 Task: Toggle the general exclusion rule "Content scripts injected by extensions".
Action: Mouse moved to (1004, 32)
Screenshot: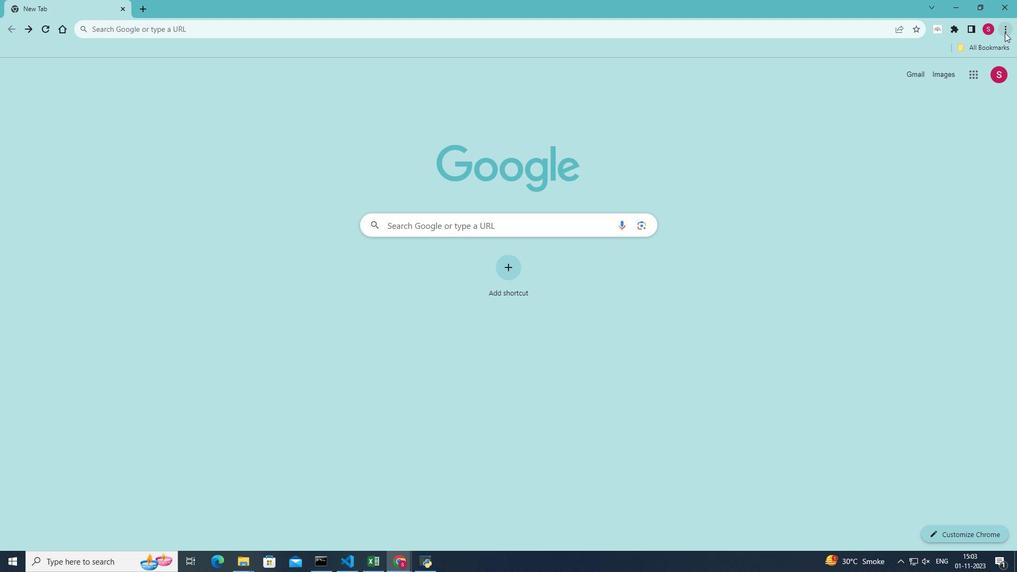 
Action: Mouse pressed left at (1004, 32)
Screenshot: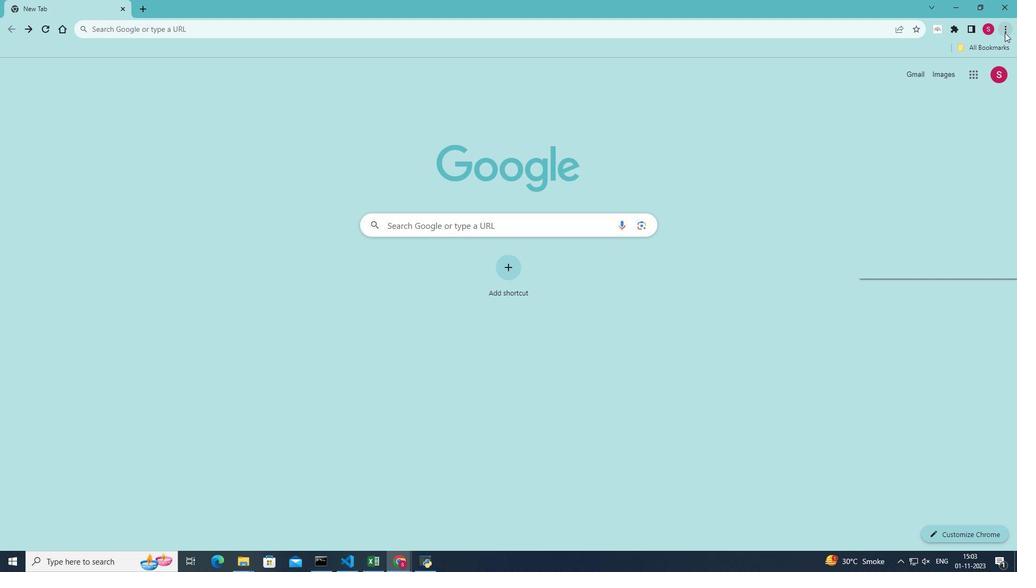 
Action: Mouse moved to (890, 192)
Screenshot: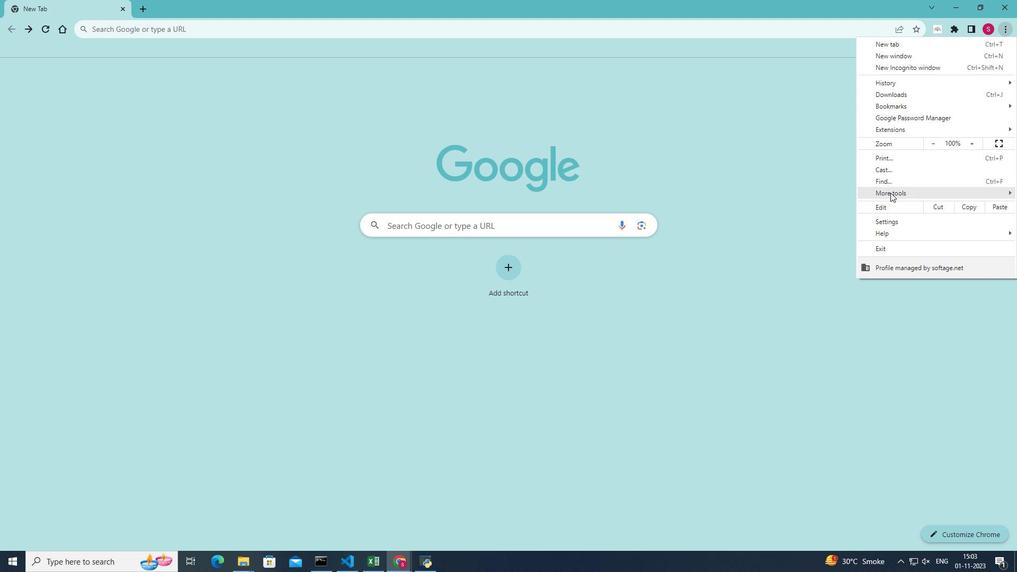
Action: Mouse pressed left at (890, 192)
Screenshot: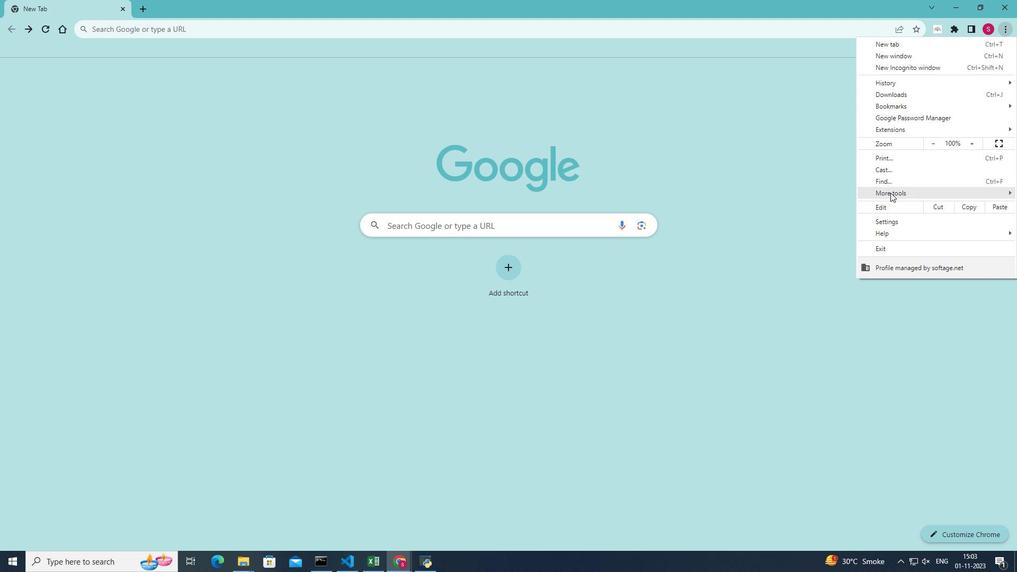 
Action: Mouse moved to (787, 272)
Screenshot: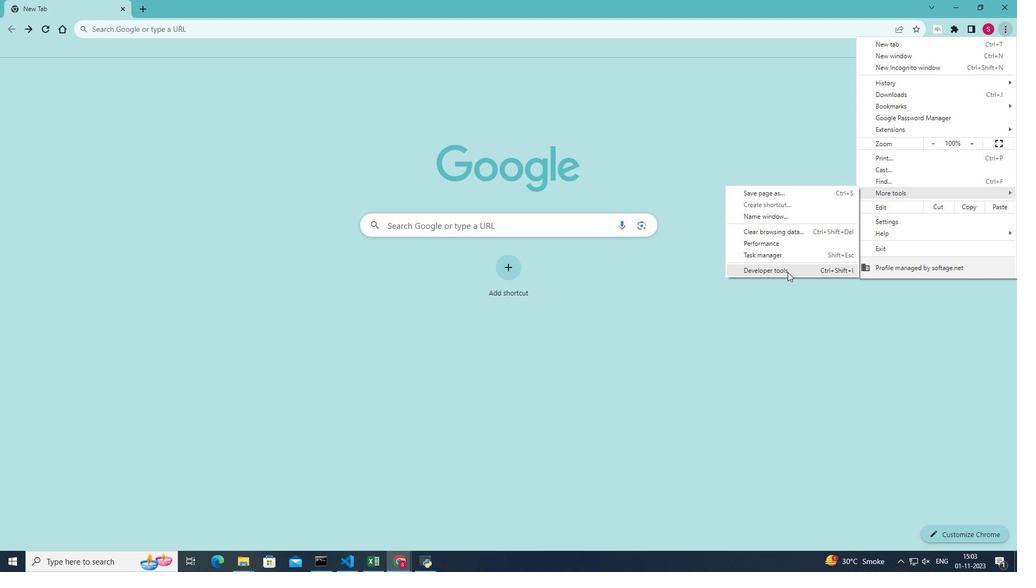 
Action: Mouse pressed left at (787, 272)
Screenshot: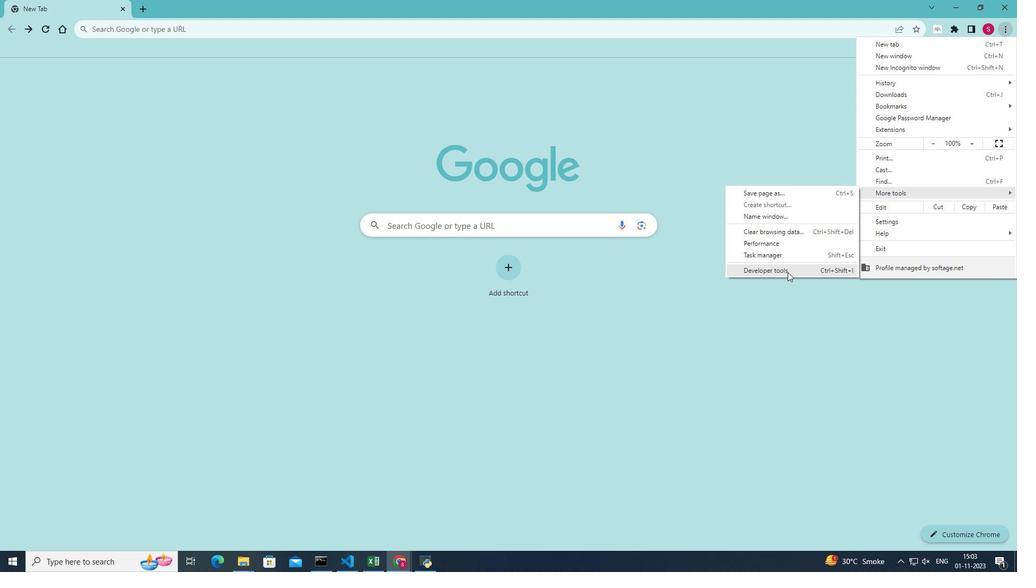 
Action: Mouse moved to (974, 64)
Screenshot: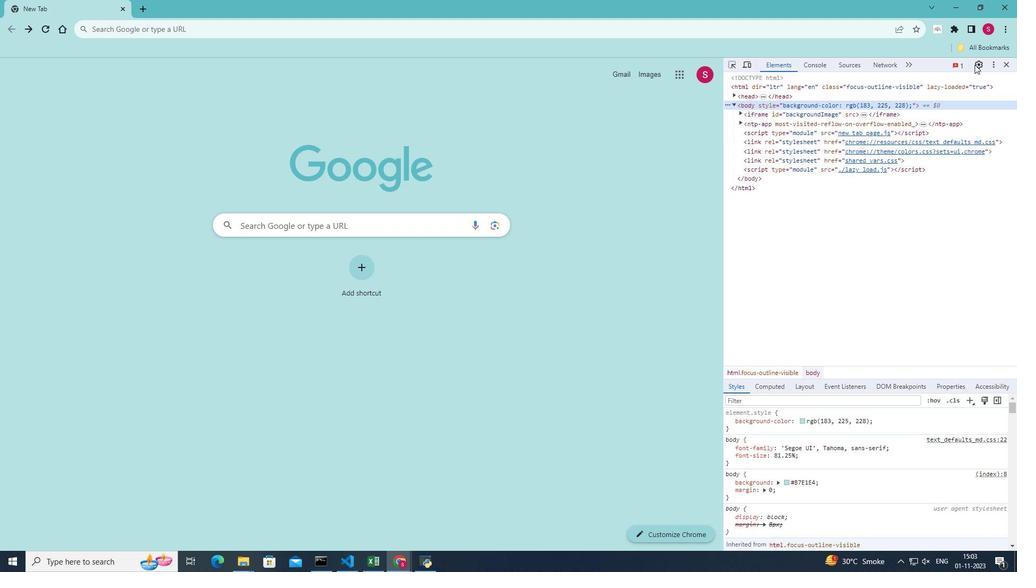 
Action: Mouse pressed left at (974, 64)
Screenshot: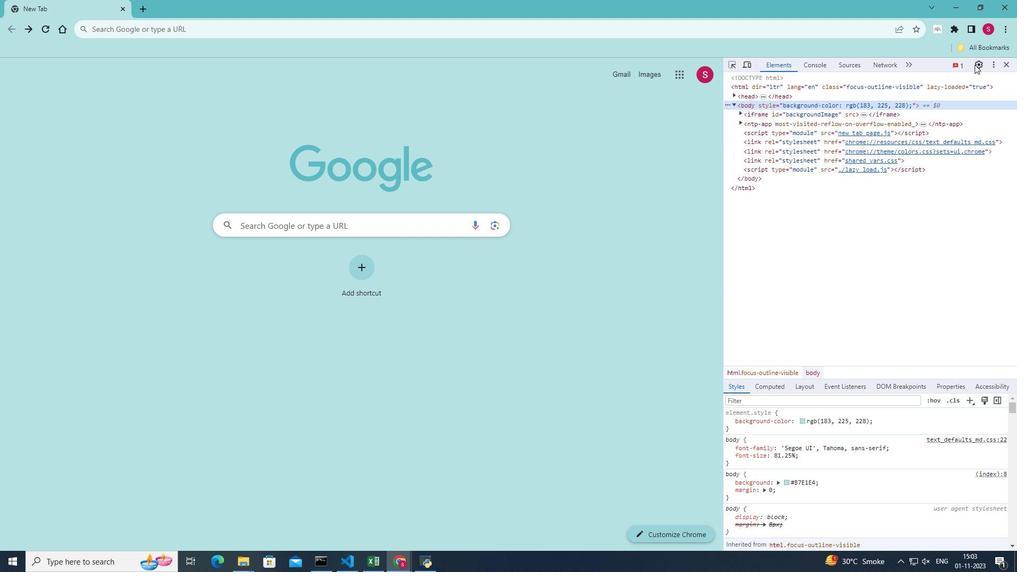 
Action: Mouse moved to (773, 130)
Screenshot: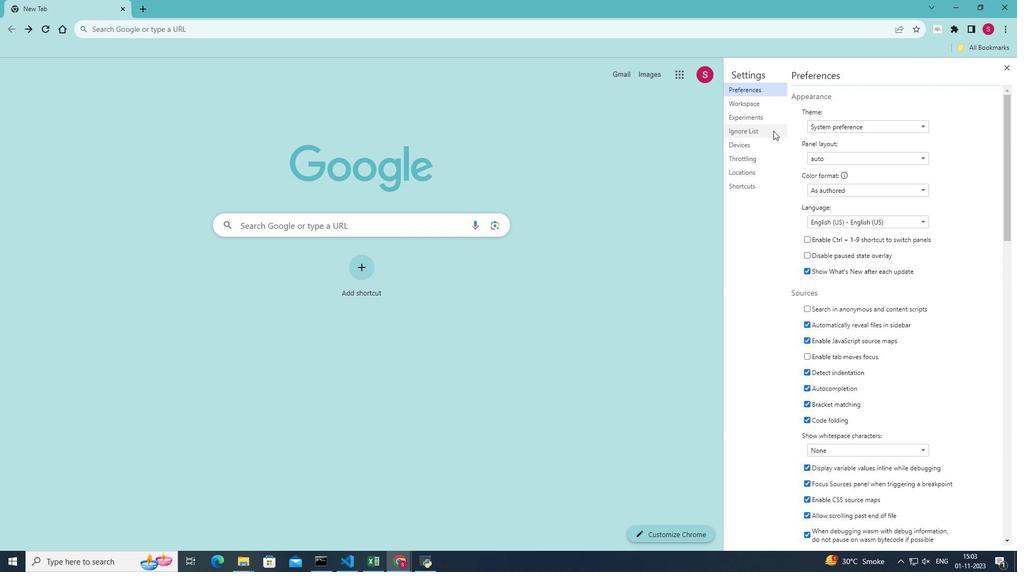 
Action: Mouse pressed left at (773, 130)
Screenshot: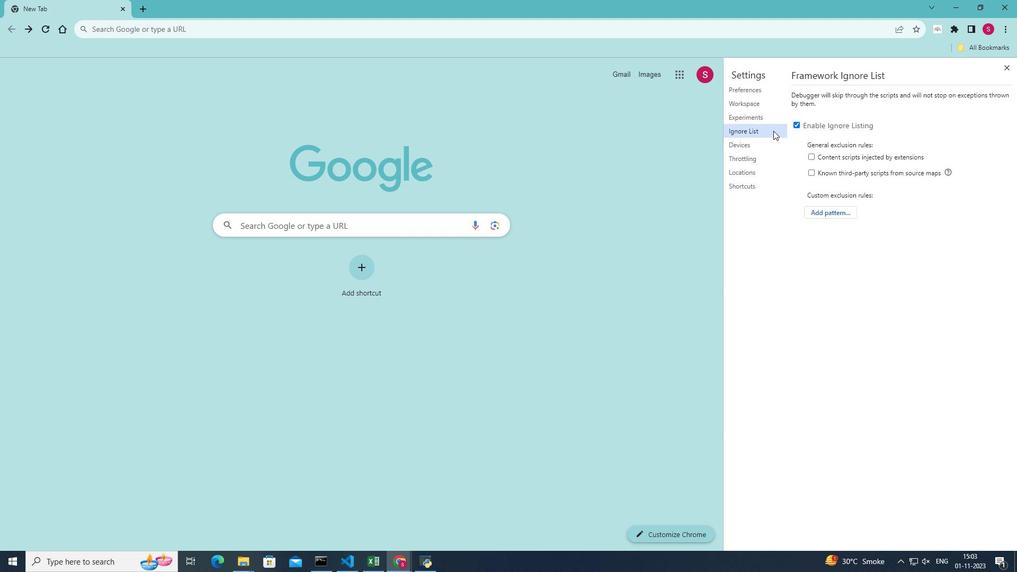 
Action: Mouse moved to (812, 155)
Screenshot: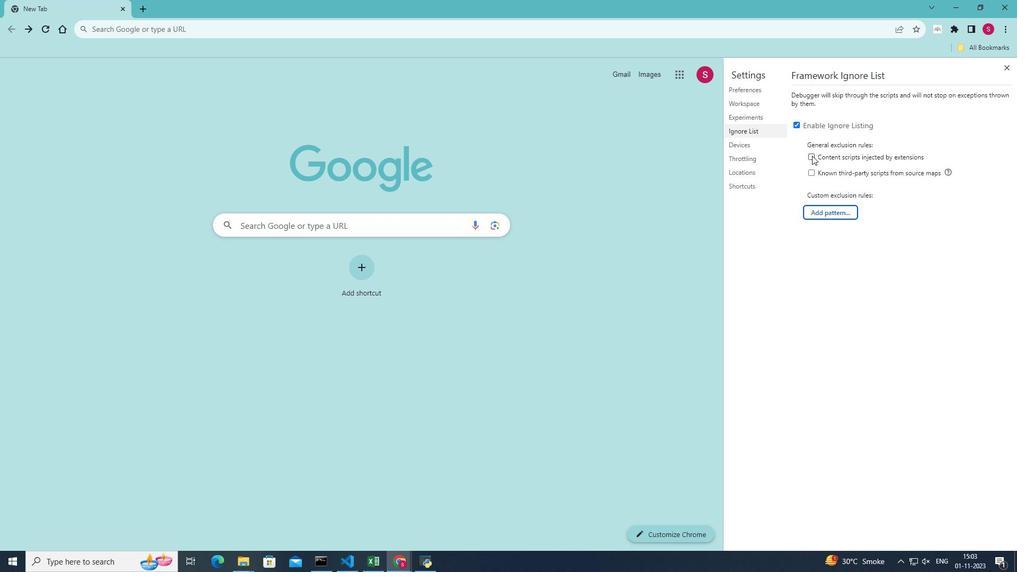 
Action: Mouse pressed left at (812, 155)
Screenshot: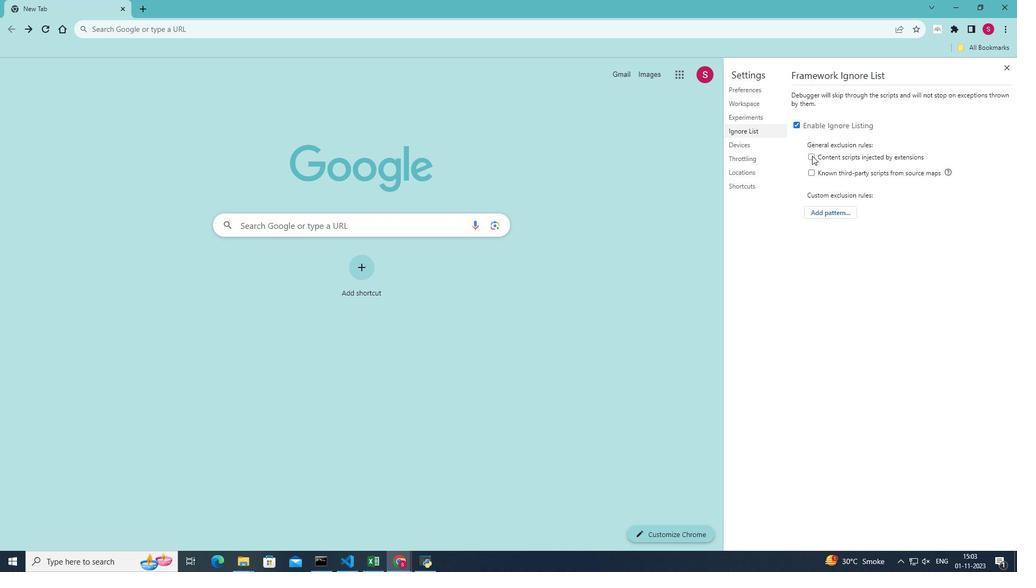 
Action: Mouse moved to (908, 149)
Screenshot: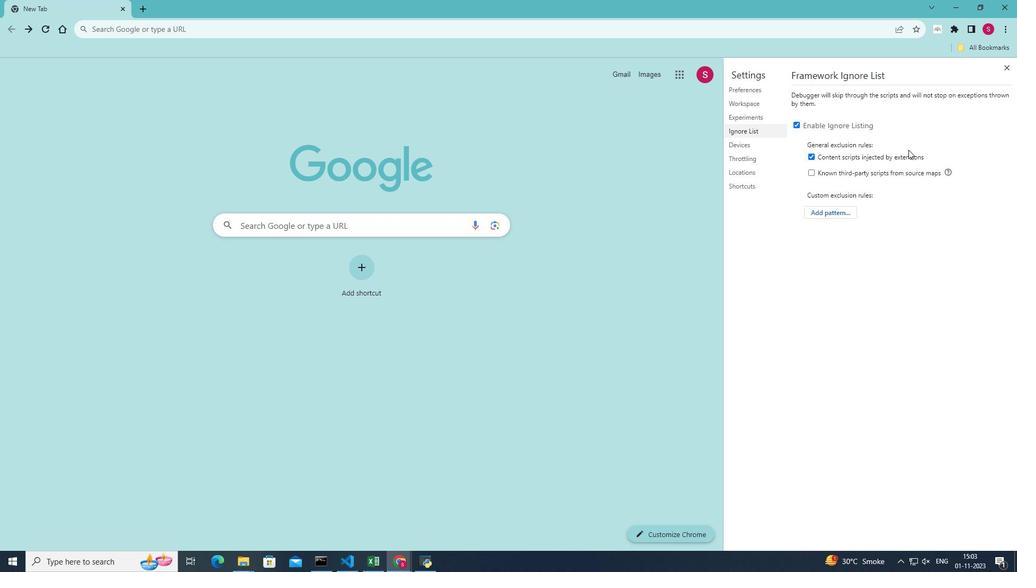 
